 Task: select a rule when a due date less than hours from now is removed from a card by anyone except me.
Action: Mouse moved to (1050, 83)
Screenshot: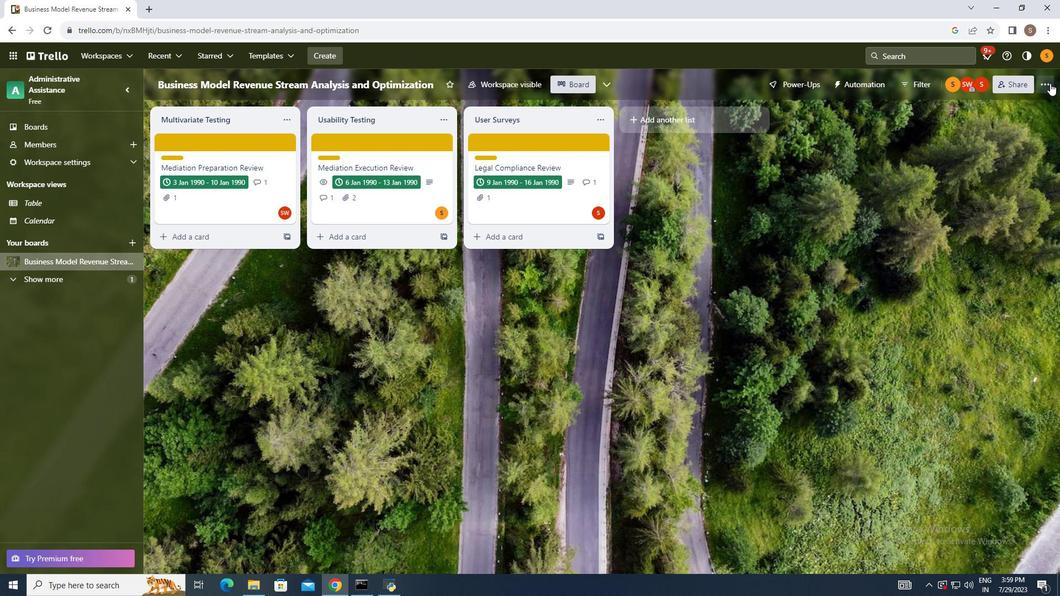 
Action: Mouse pressed left at (1050, 83)
Screenshot: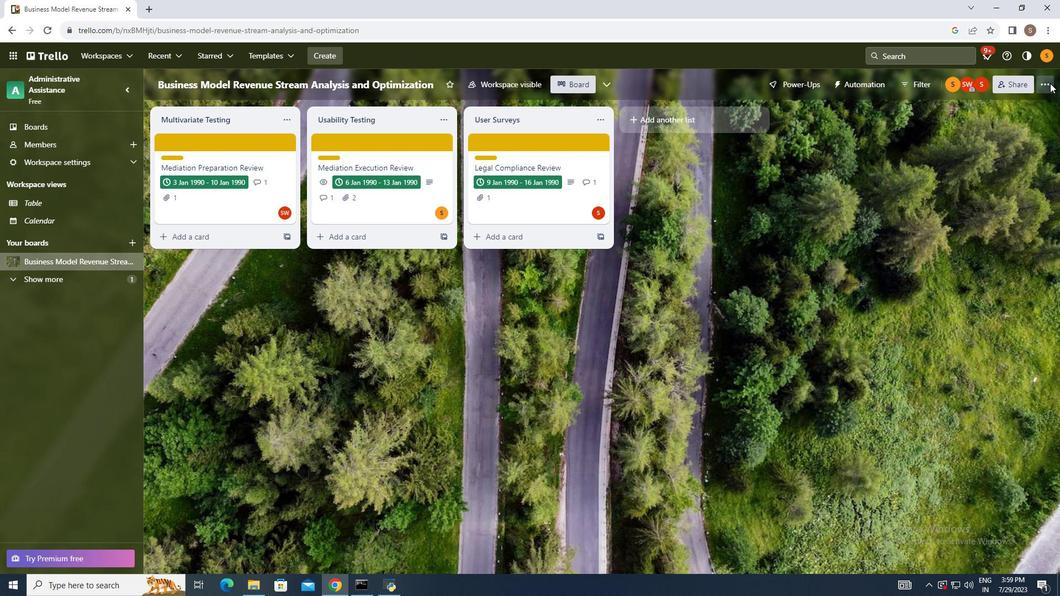 
Action: Mouse moved to (956, 233)
Screenshot: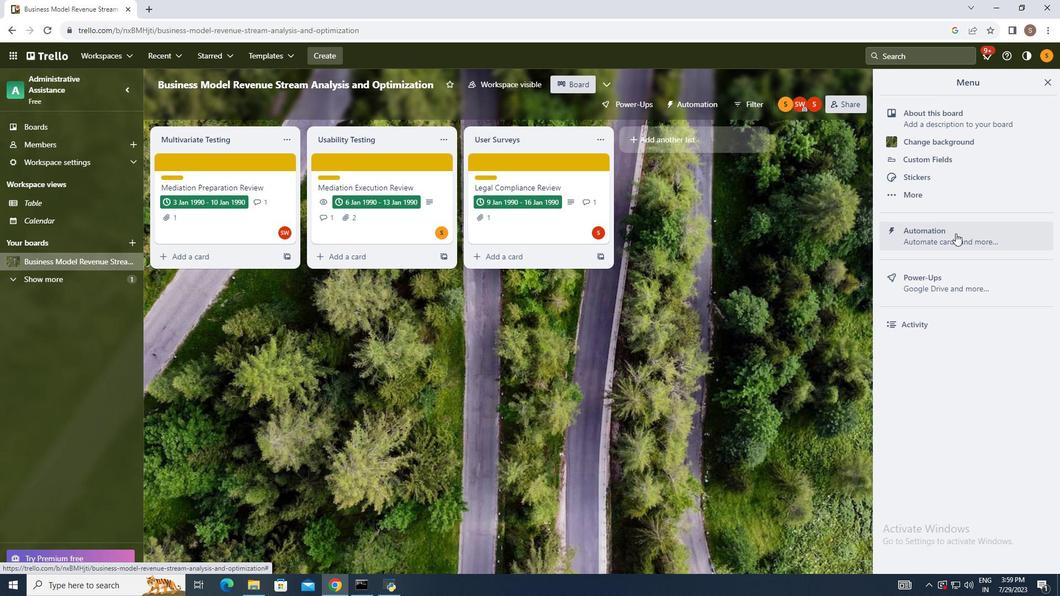 
Action: Mouse pressed left at (956, 233)
Screenshot: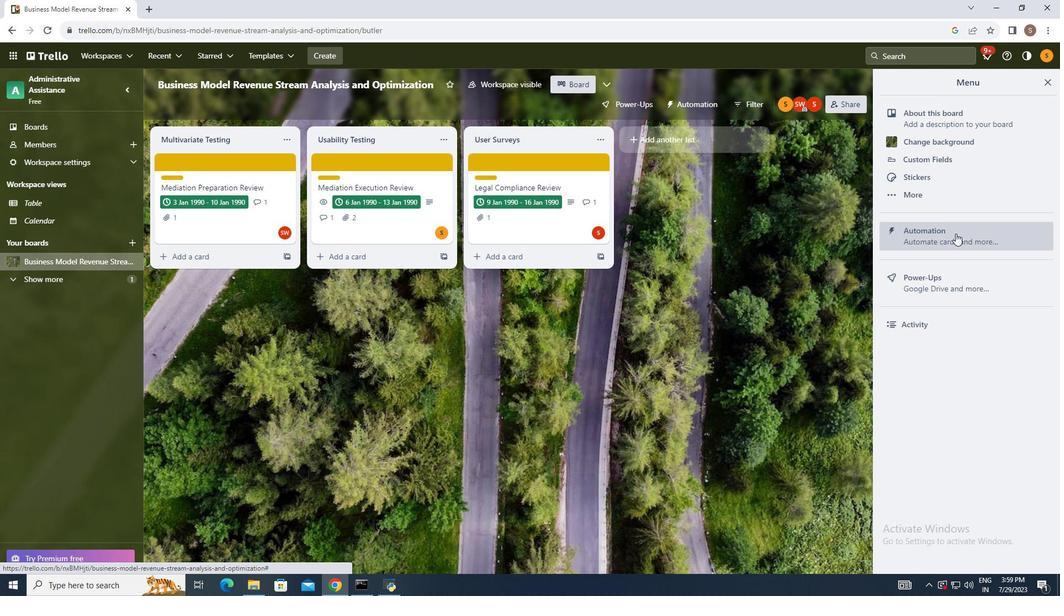 
Action: Mouse moved to (200, 196)
Screenshot: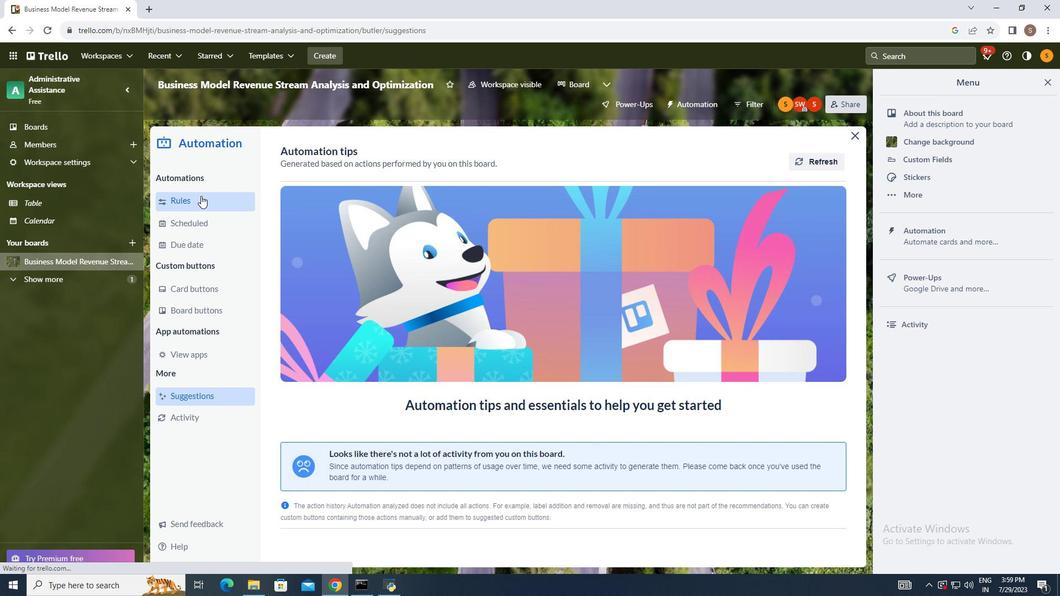 
Action: Mouse pressed left at (200, 196)
Screenshot: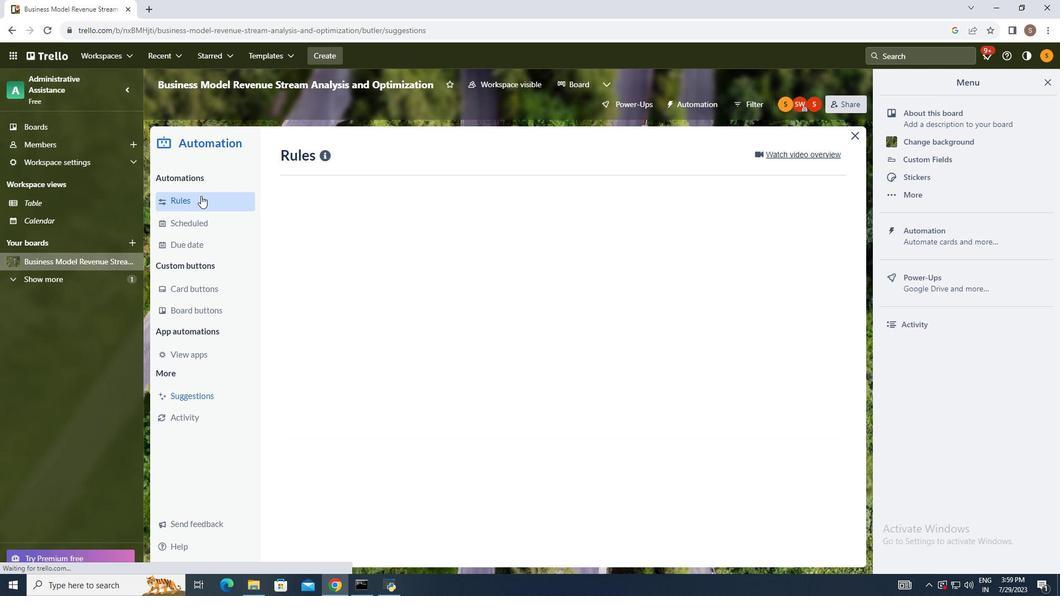 
Action: Mouse moved to (733, 153)
Screenshot: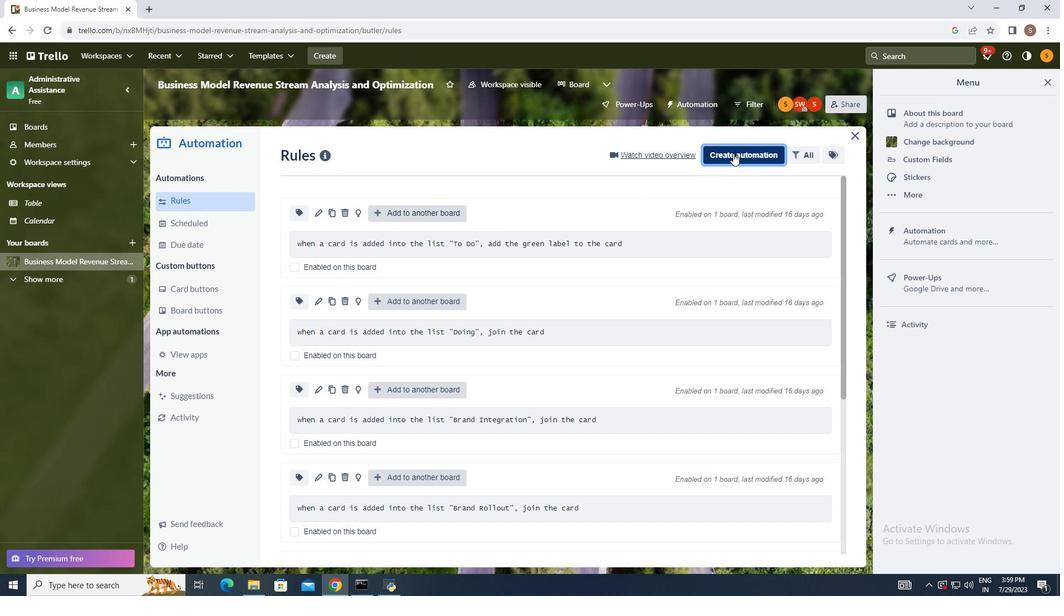 
Action: Mouse pressed left at (733, 153)
Screenshot: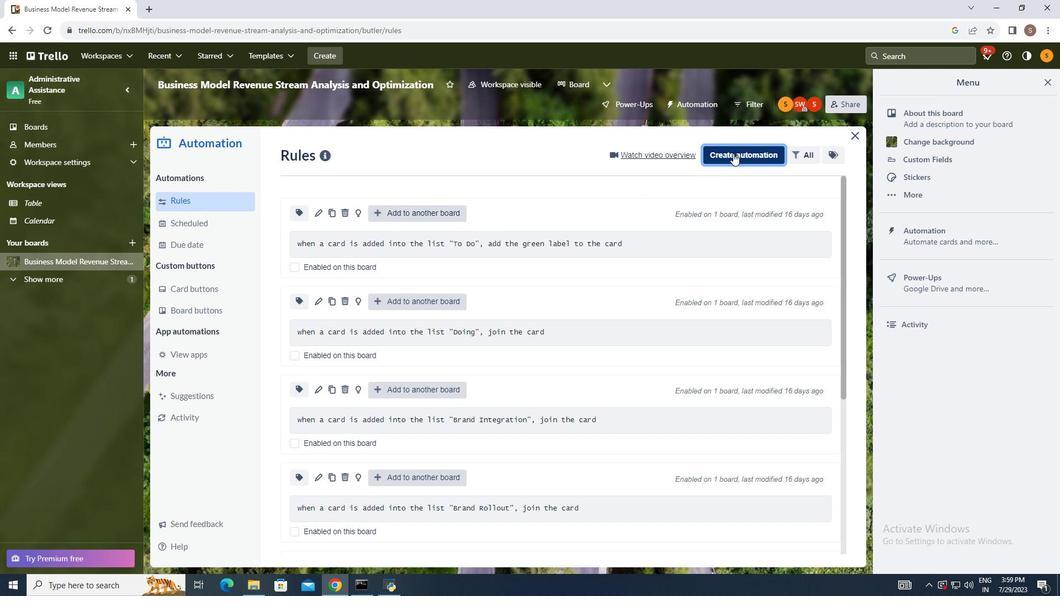 
Action: Mouse moved to (548, 258)
Screenshot: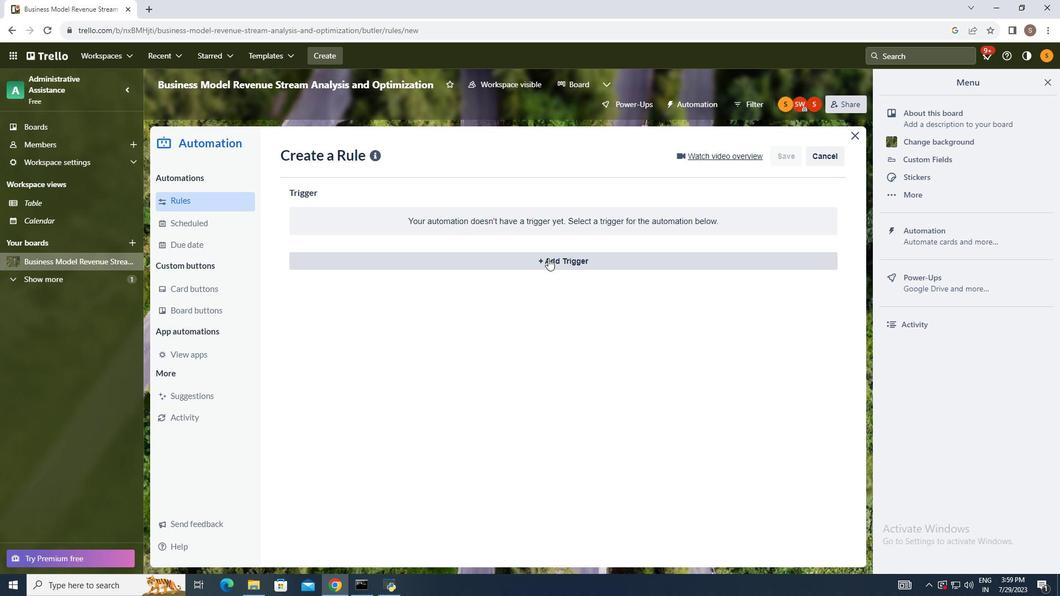 
Action: Mouse pressed left at (548, 258)
Screenshot: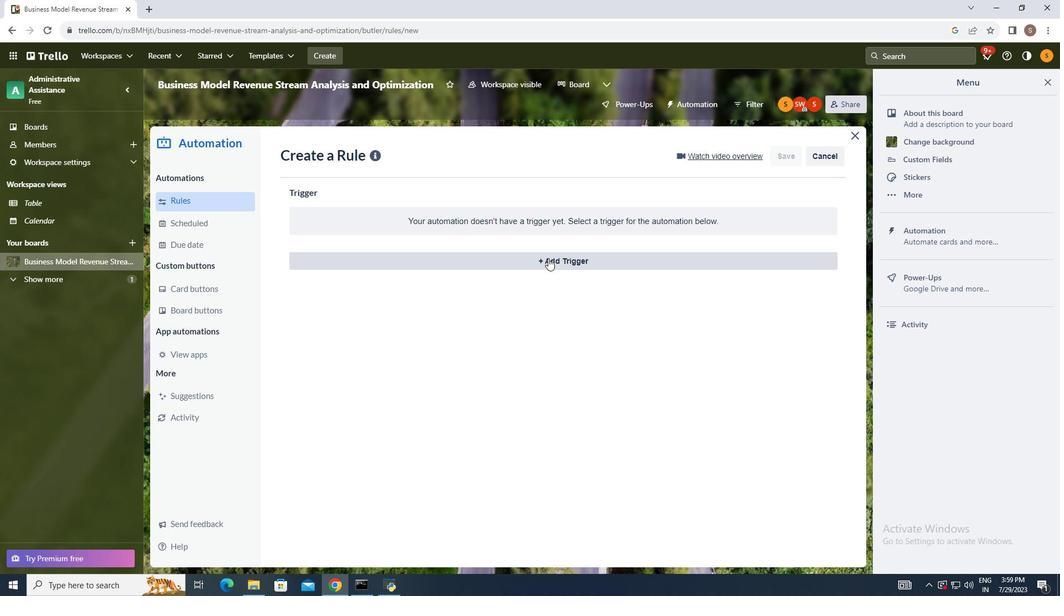 
Action: Mouse moved to (412, 303)
Screenshot: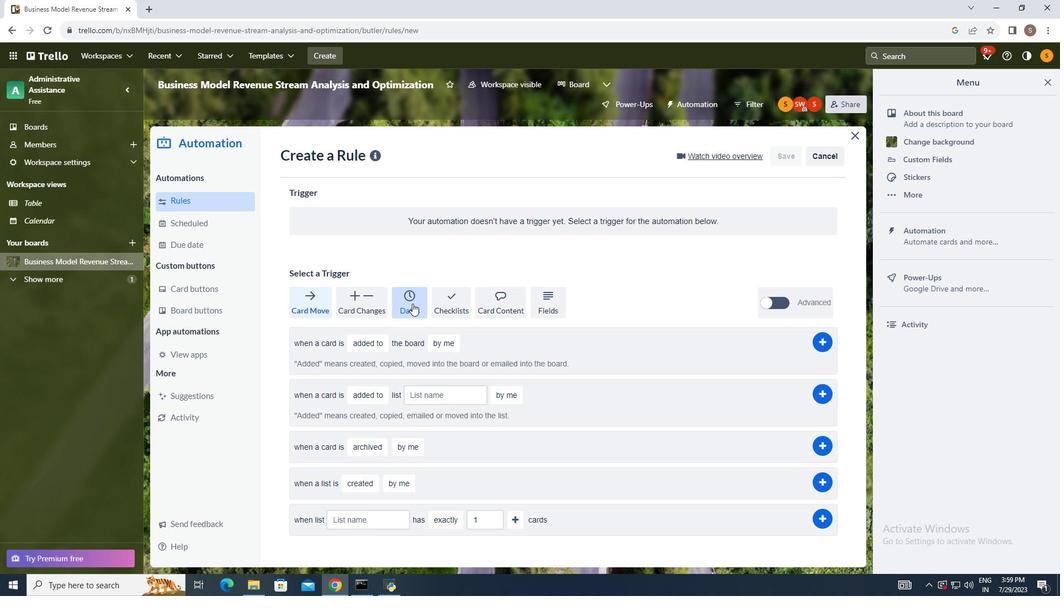 
Action: Mouse pressed left at (412, 303)
Screenshot: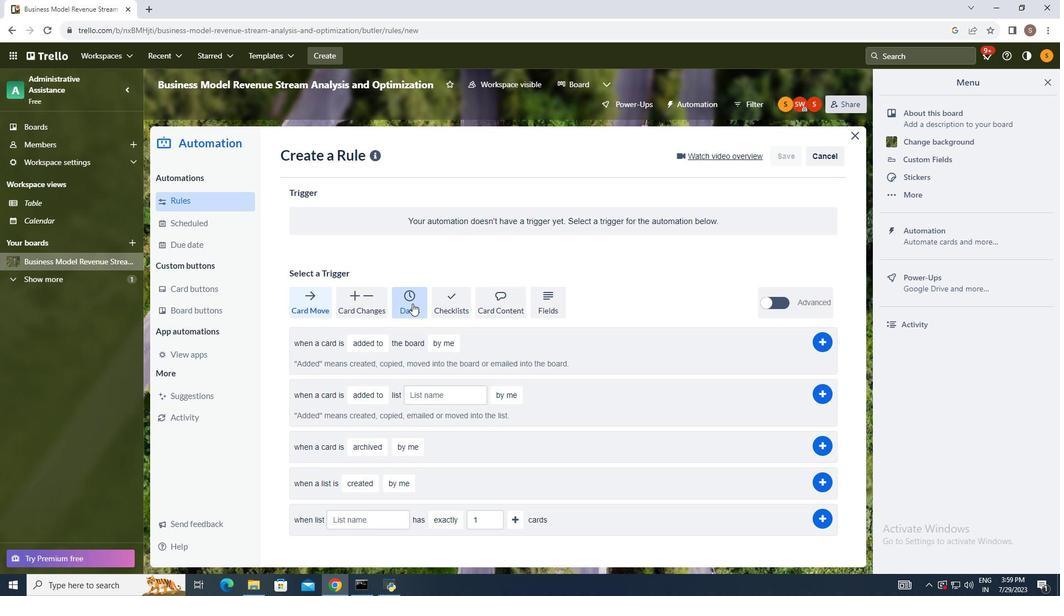 
Action: Mouse moved to (330, 339)
Screenshot: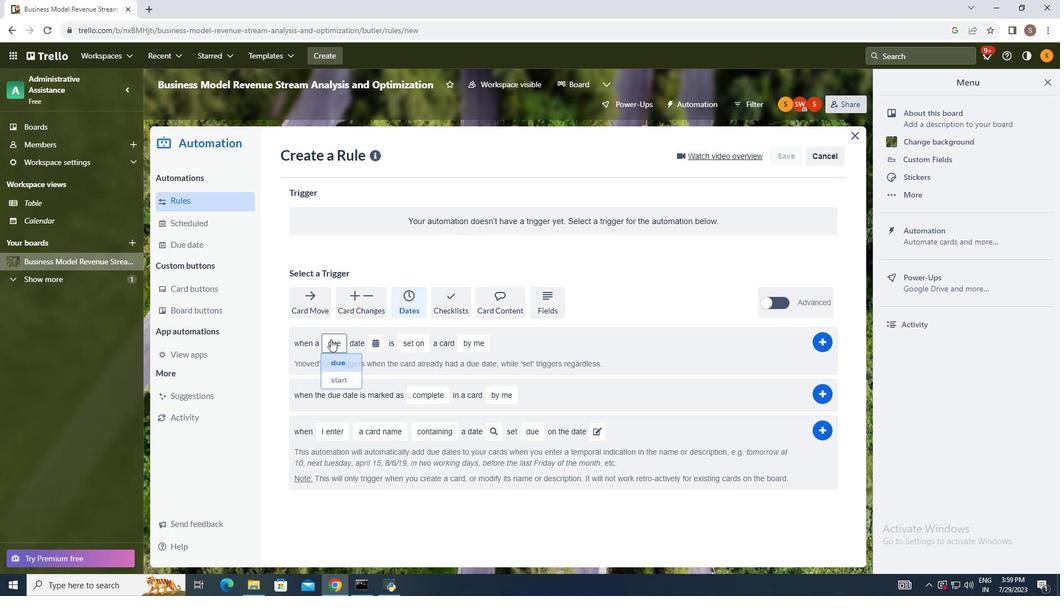 
Action: Mouse pressed left at (330, 339)
Screenshot: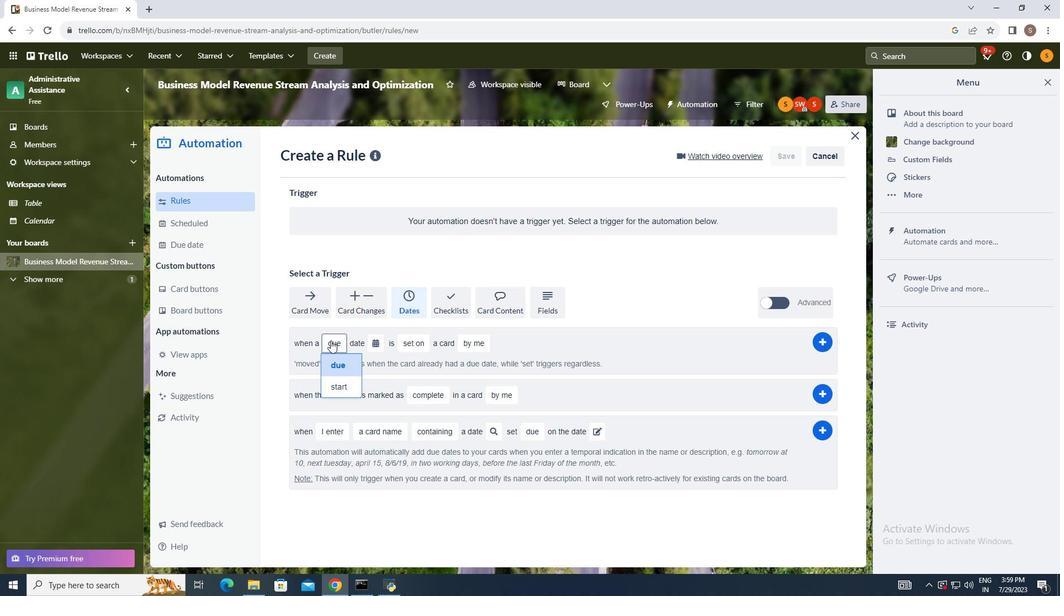 
Action: Mouse moved to (338, 360)
Screenshot: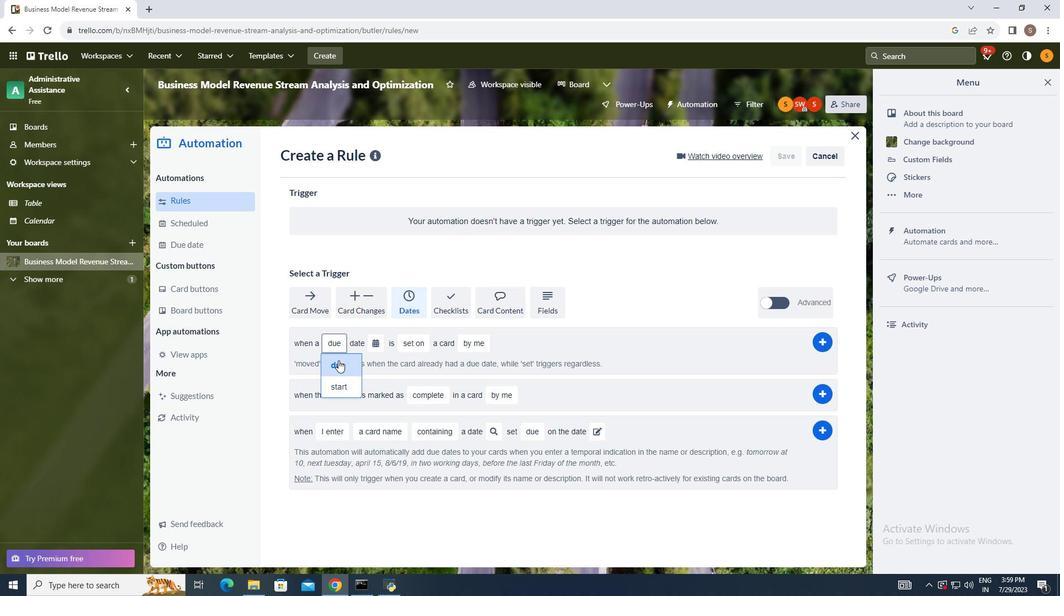 
Action: Mouse pressed left at (338, 360)
Screenshot: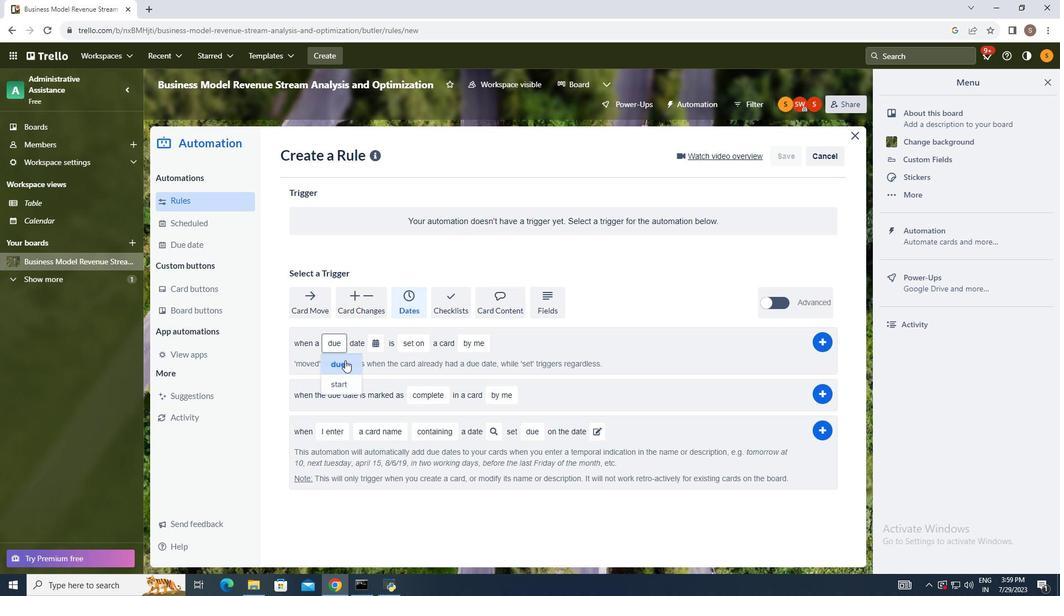 
Action: Mouse moved to (372, 345)
Screenshot: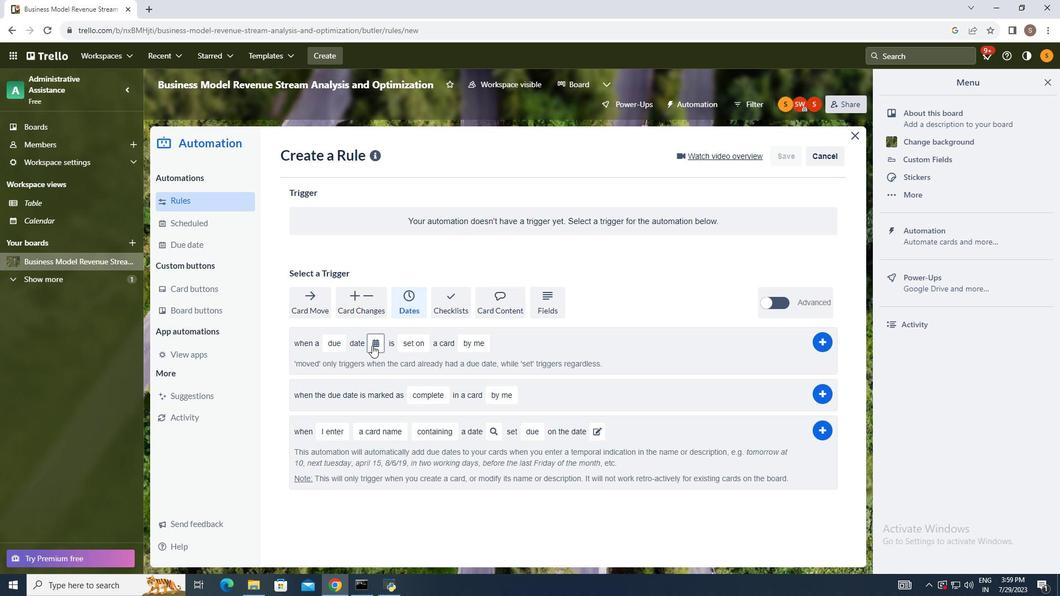 
Action: Mouse pressed left at (372, 345)
Screenshot: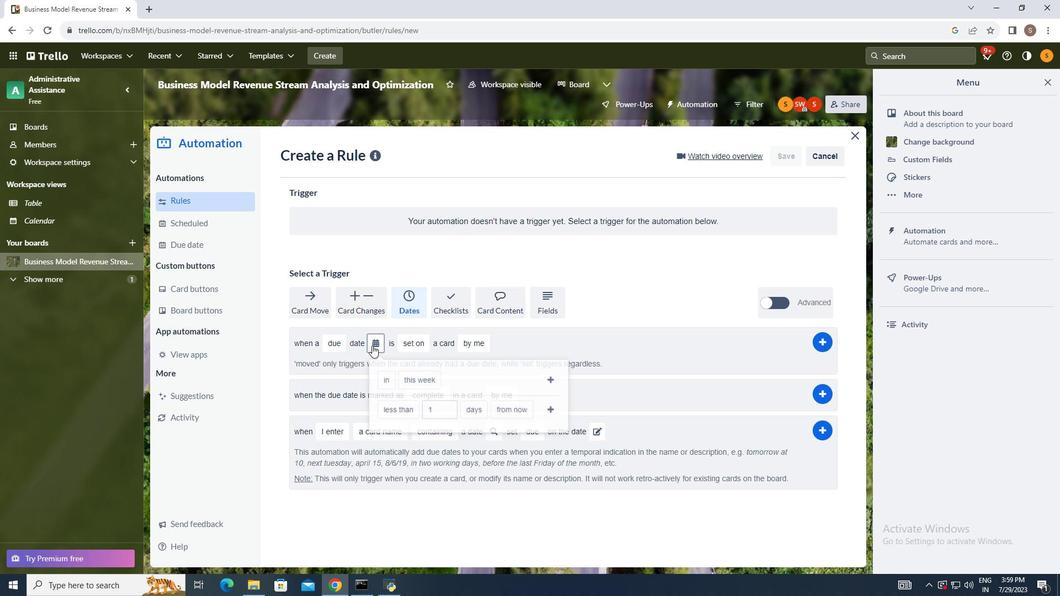 
Action: Mouse moved to (388, 413)
Screenshot: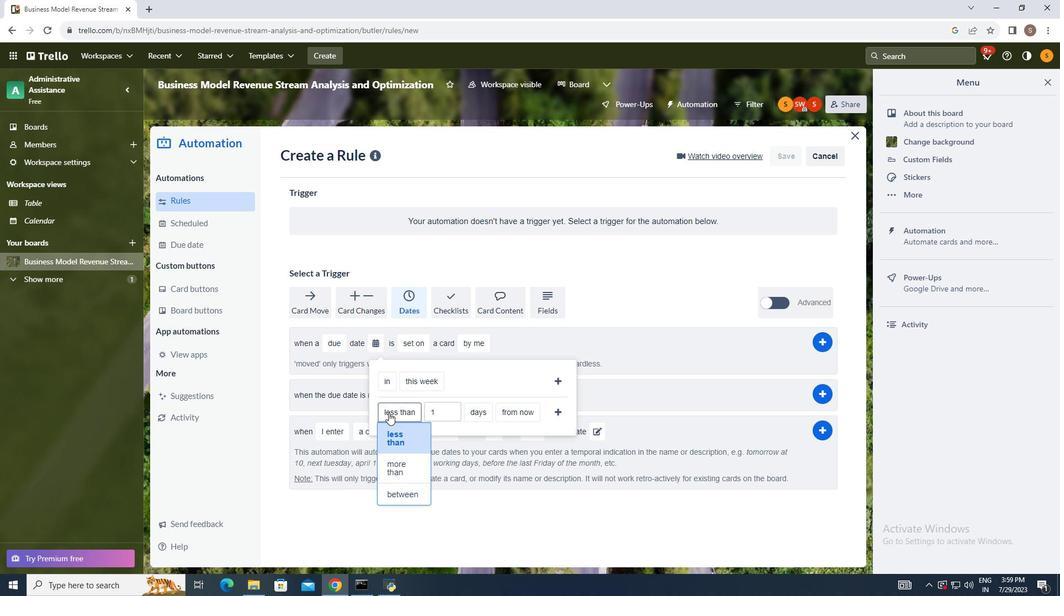 
Action: Mouse pressed left at (388, 413)
Screenshot: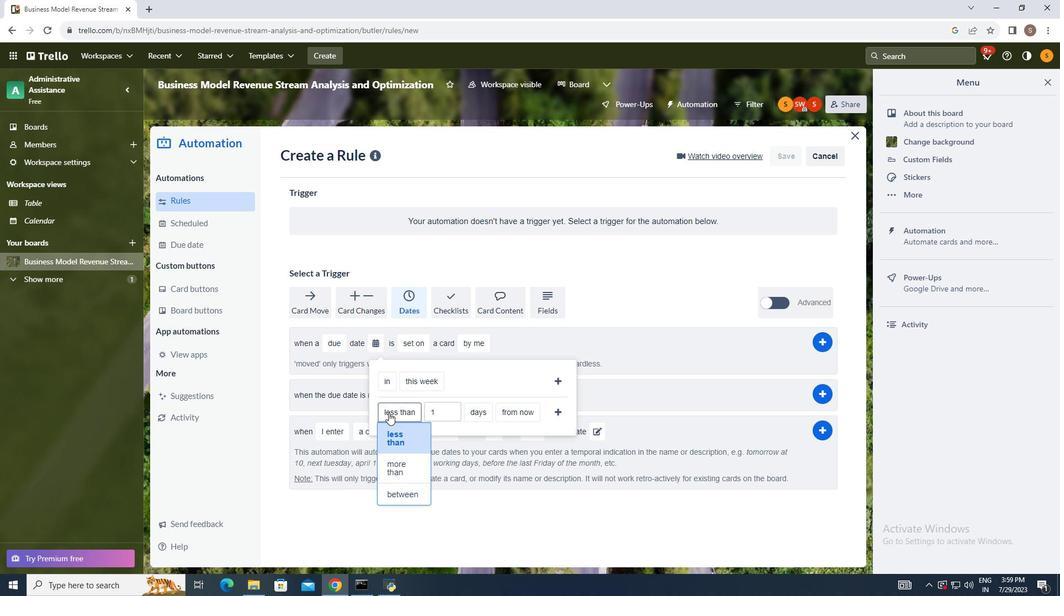 
Action: Mouse moved to (396, 434)
Screenshot: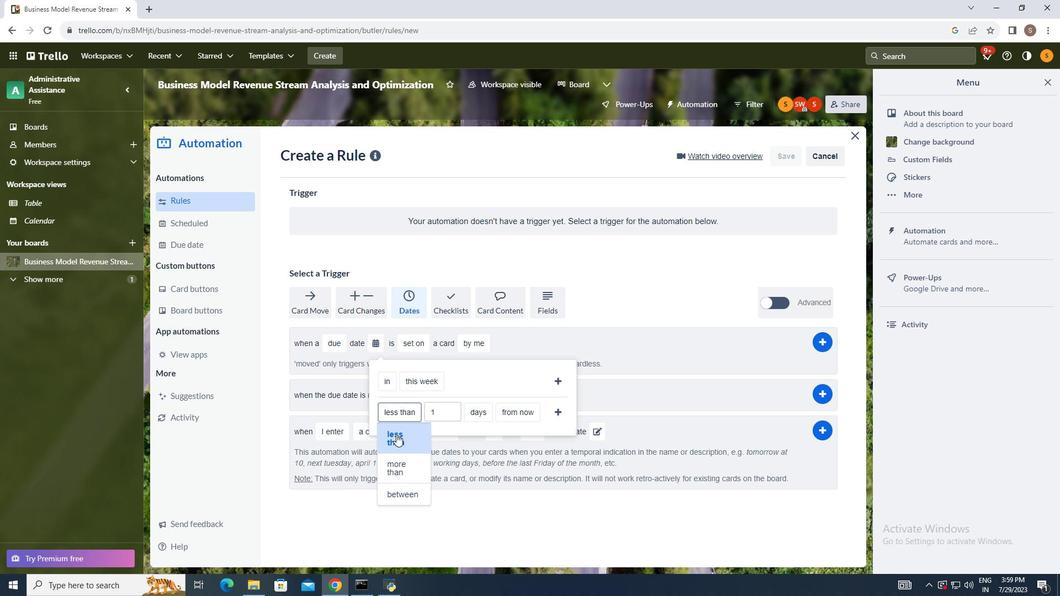 
Action: Mouse pressed left at (396, 434)
Screenshot: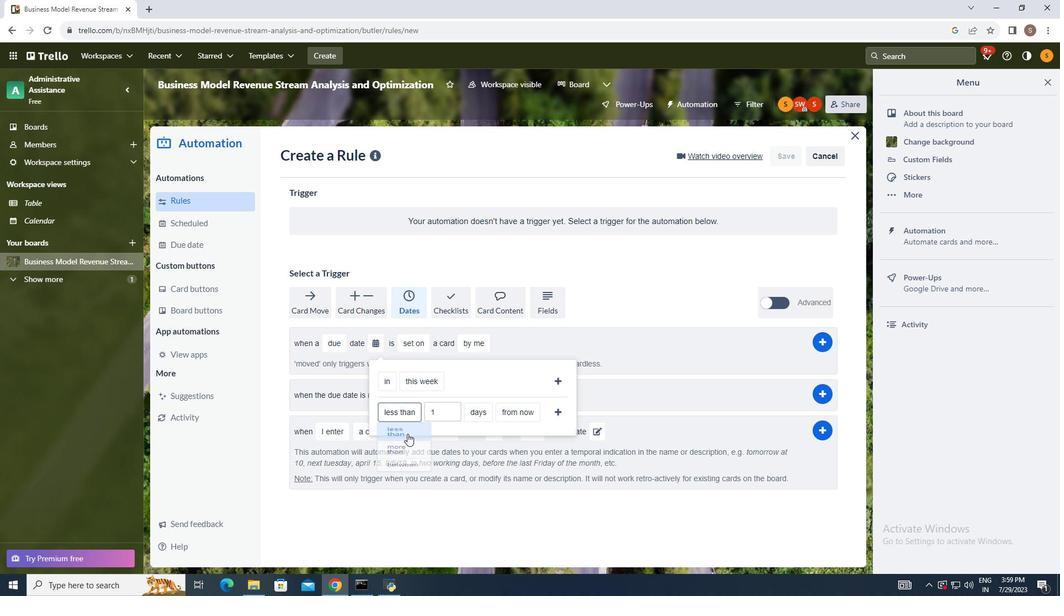 
Action: Mouse moved to (478, 411)
Screenshot: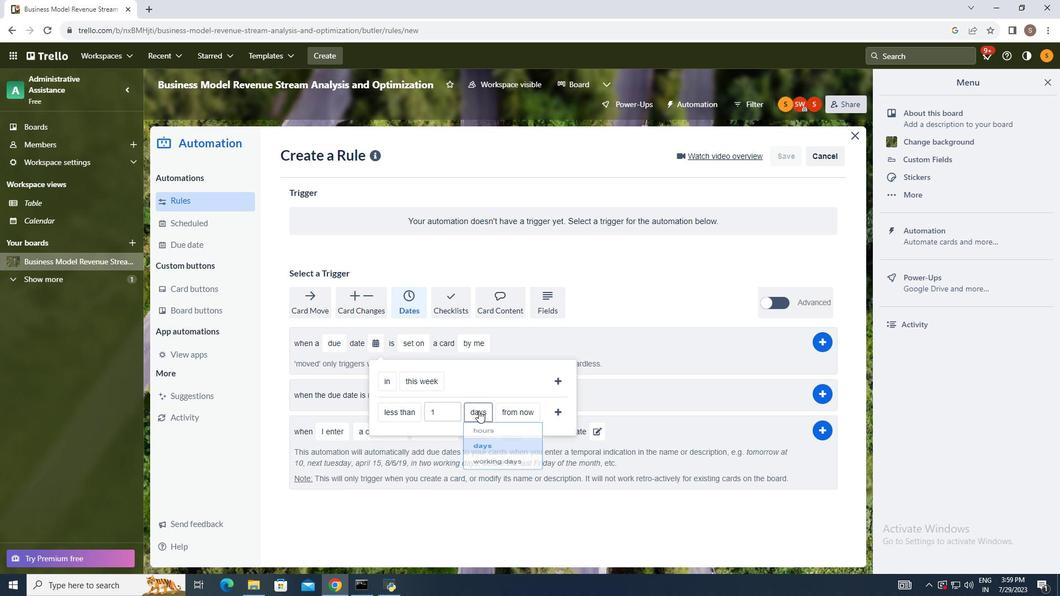 
Action: Mouse pressed left at (478, 411)
Screenshot: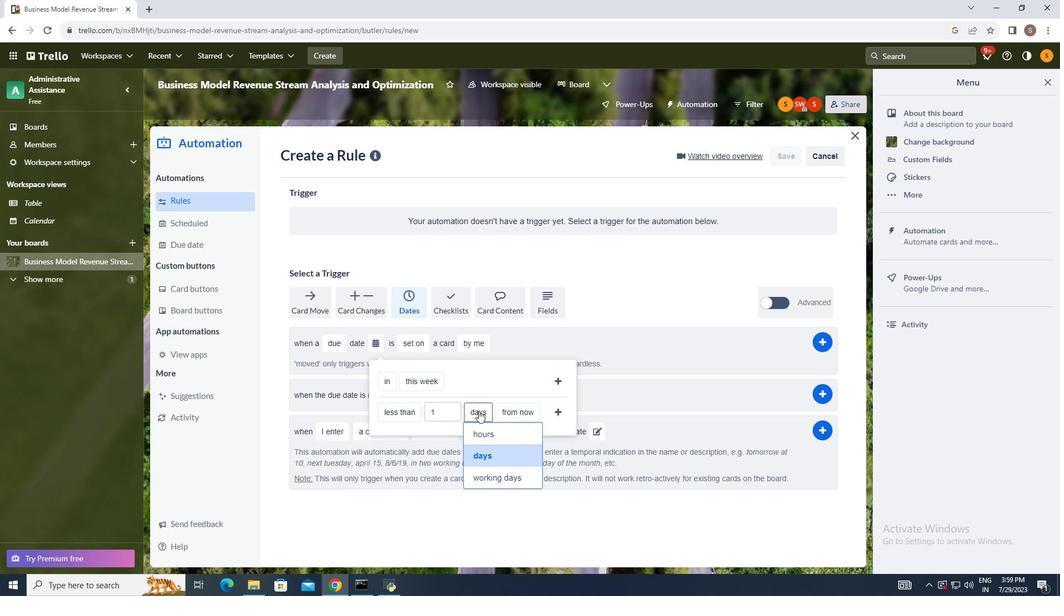 
Action: Mouse moved to (484, 432)
Screenshot: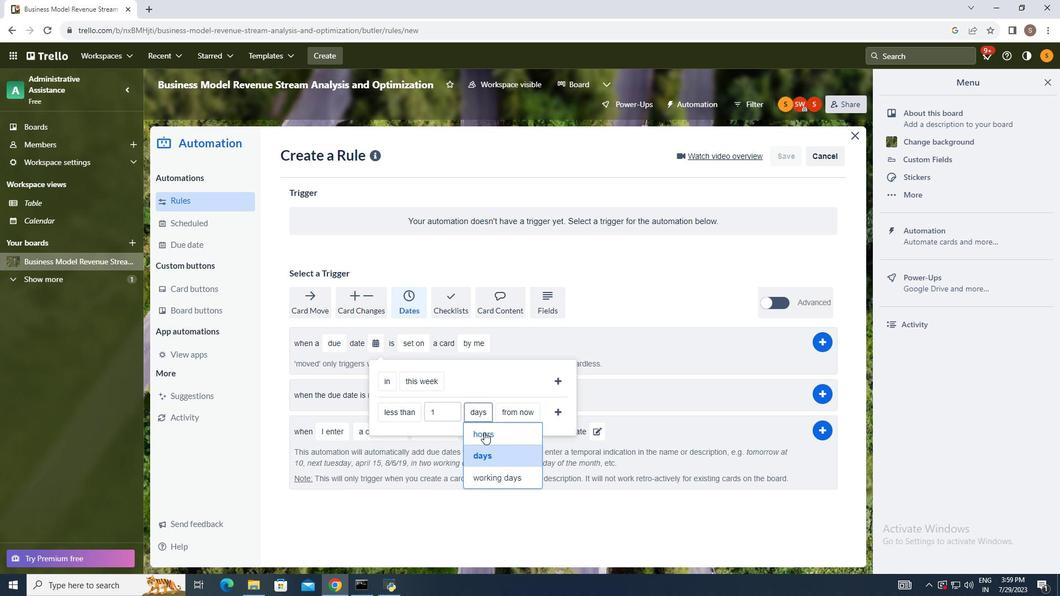 
Action: Mouse pressed left at (484, 432)
Screenshot: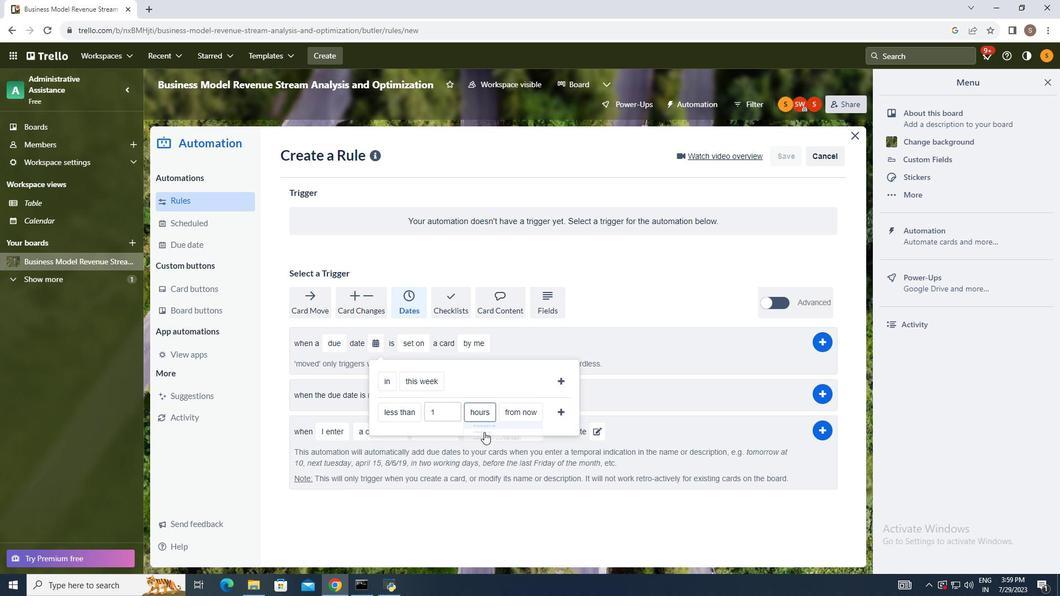 
Action: Mouse moved to (410, 337)
Screenshot: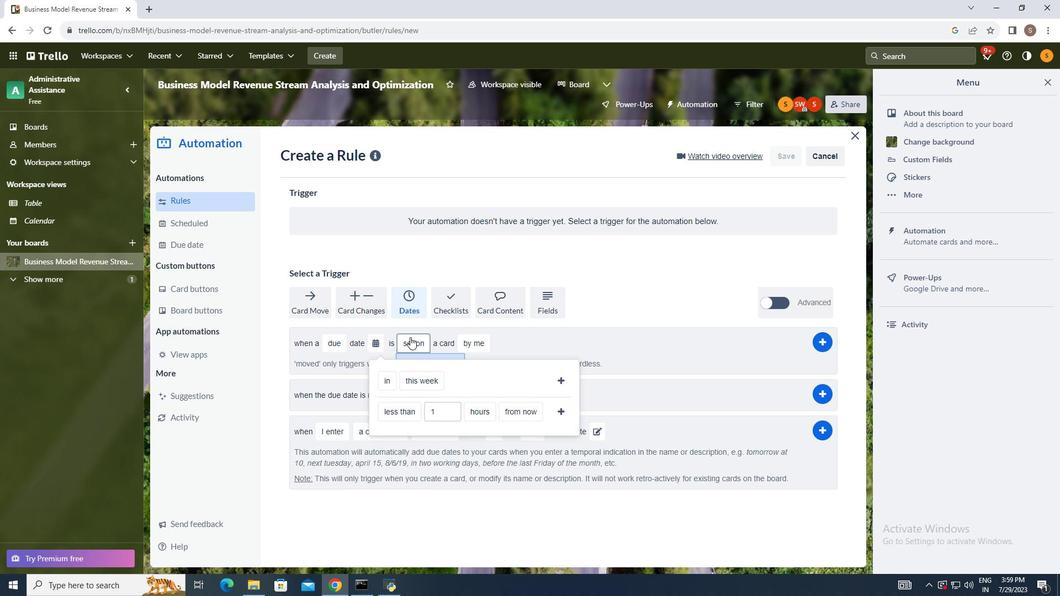 
Action: Mouse pressed left at (410, 337)
Screenshot: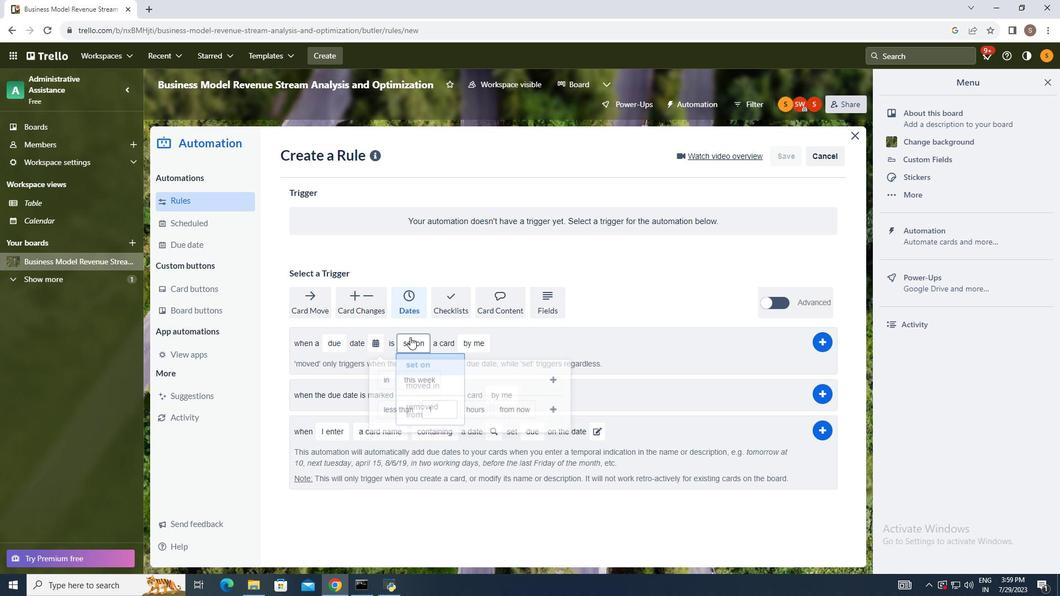 
Action: Mouse moved to (428, 412)
Screenshot: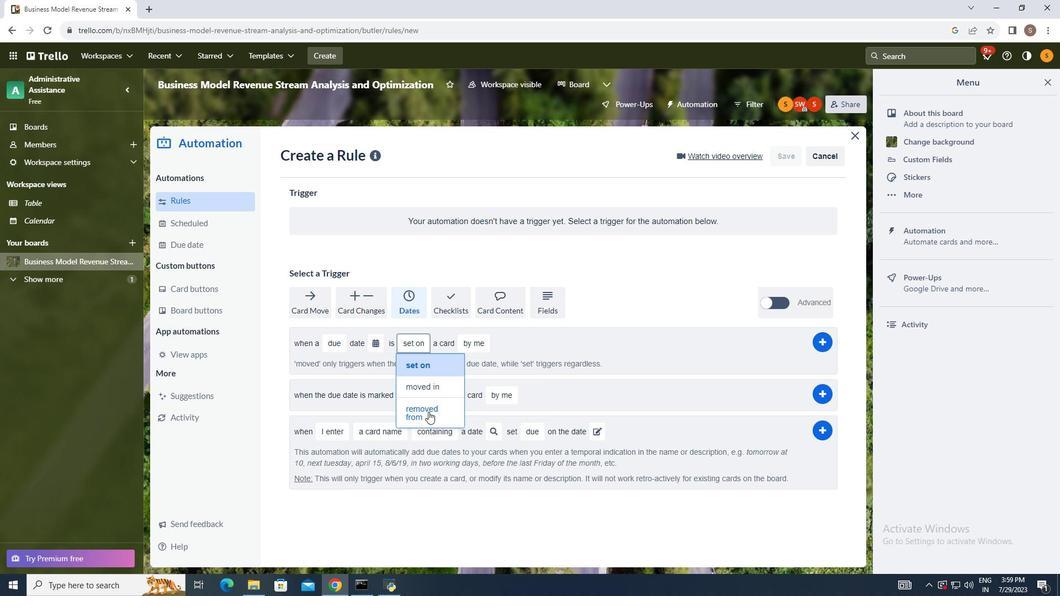 
Action: Mouse pressed left at (428, 412)
Screenshot: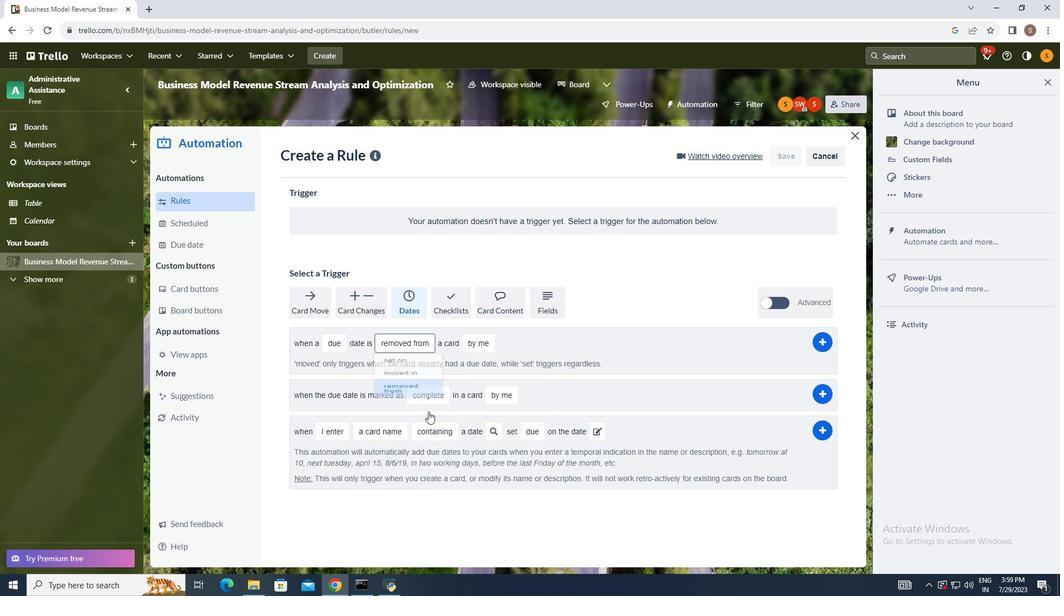 
Action: Mouse moved to (486, 344)
Screenshot: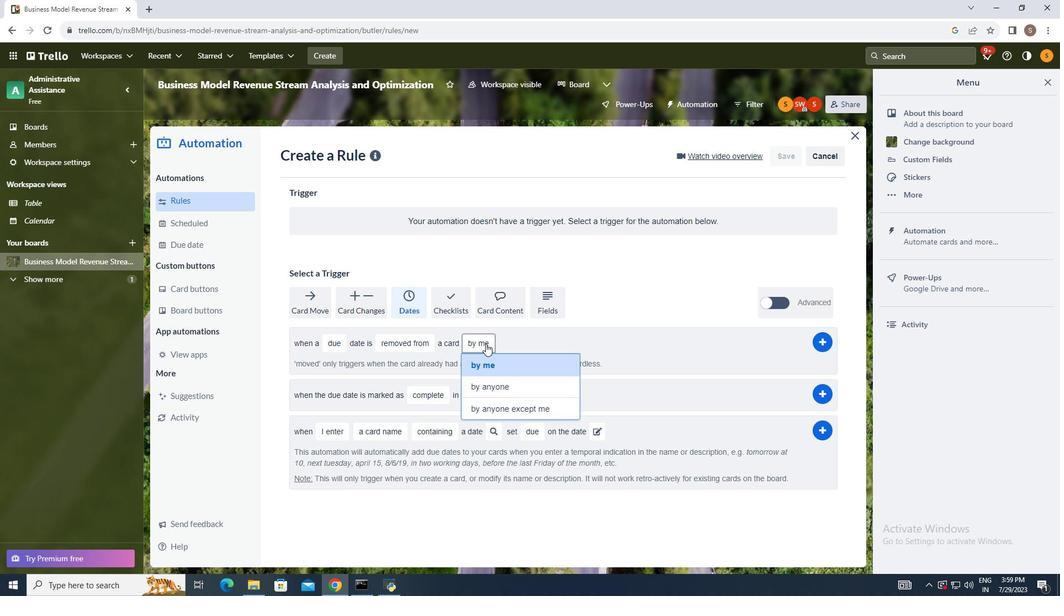 
Action: Mouse pressed left at (486, 344)
Screenshot: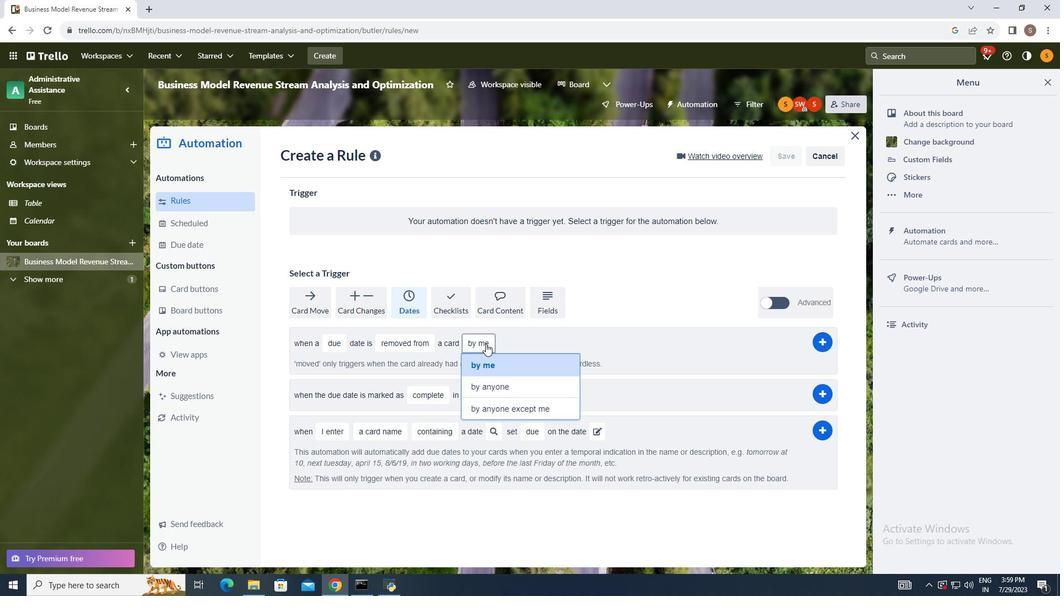 
Action: Mouse moved to (493, 408)
Screenshot: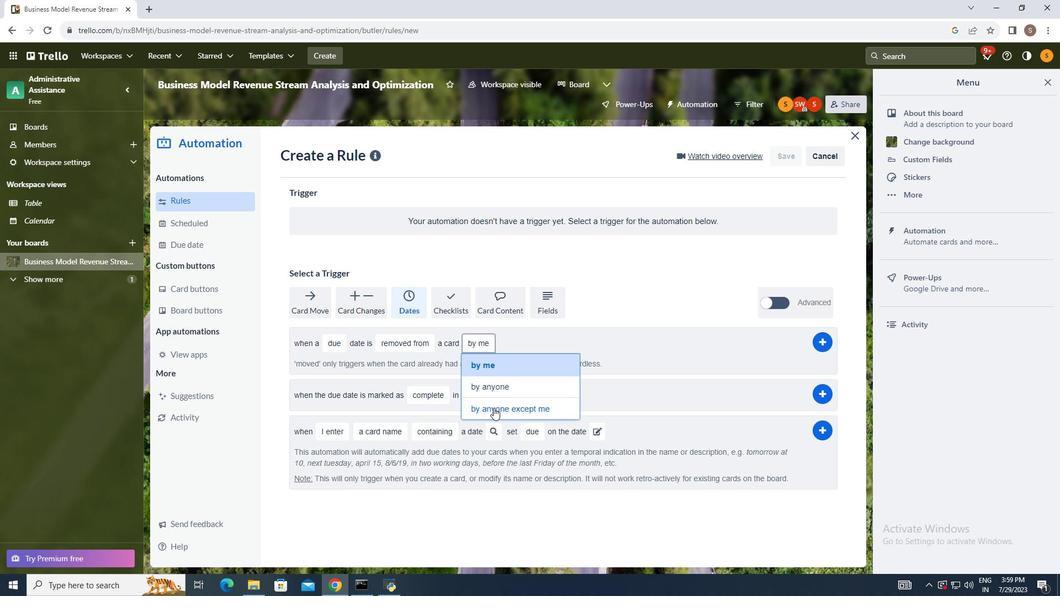 
Action: Mouse pressed left at (493, 408)
Screenshot: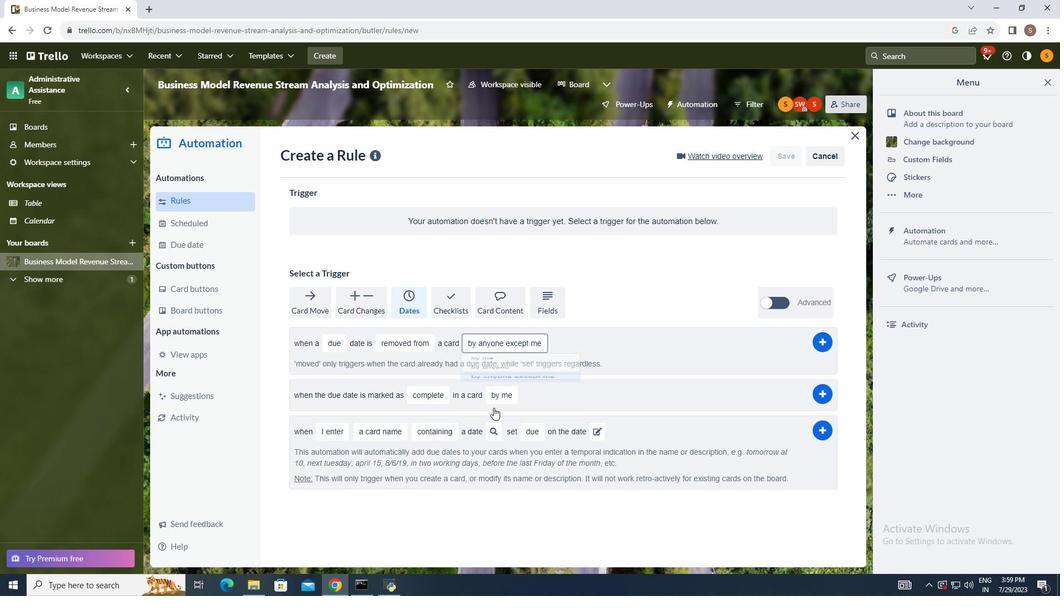 
Action: Mouse moved to (639, 336)
Screenshot: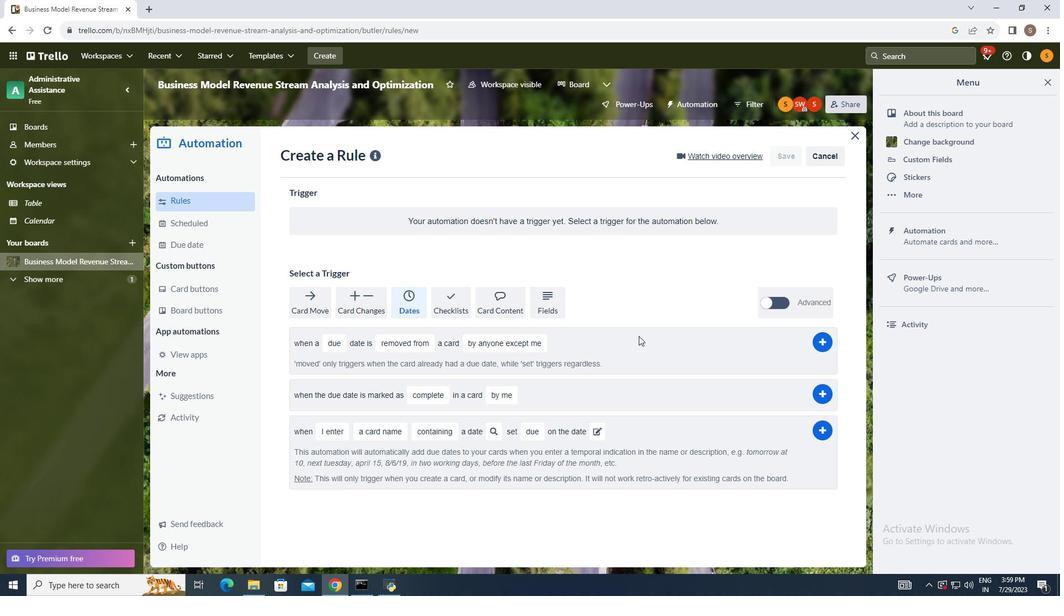 
